 Task: Create a due date automation when advanced on, 2 days after a card is due add checklist with checklist "Resume" incomplete at 11:00 AM.
Action: Mouse moved to (952, 83)
Screenshot: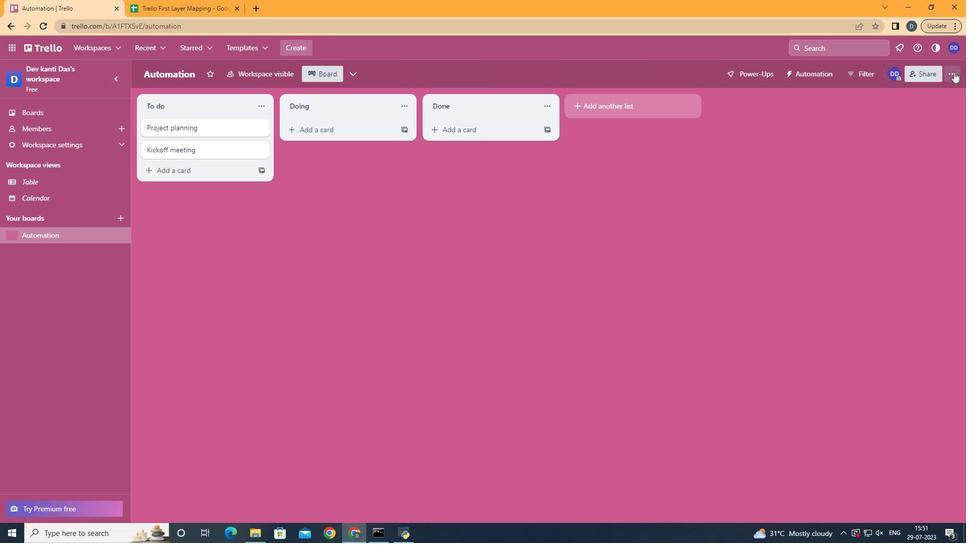 
Action: Mouse pressed left at (952, 83)
Screenshot: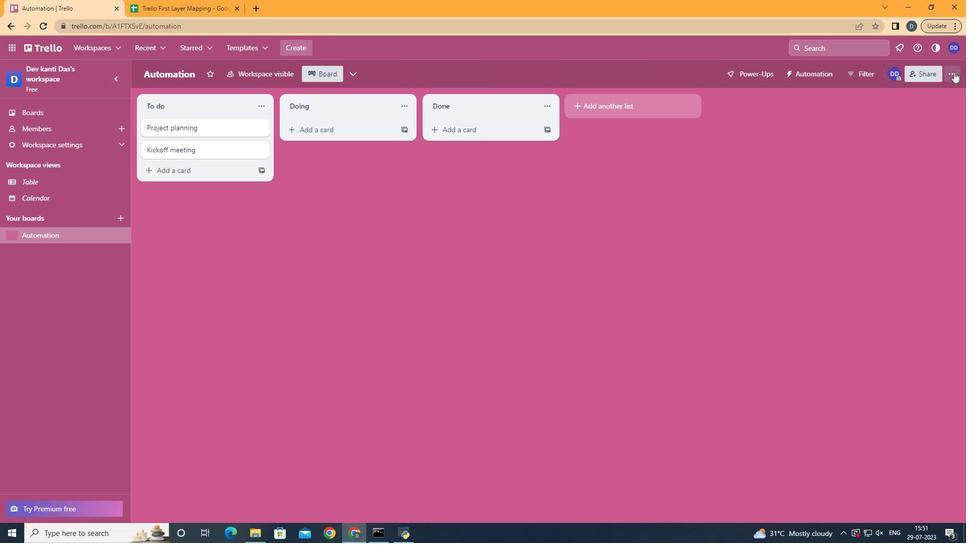 
Action: Mouse moved to (958, 75)
Screenshot: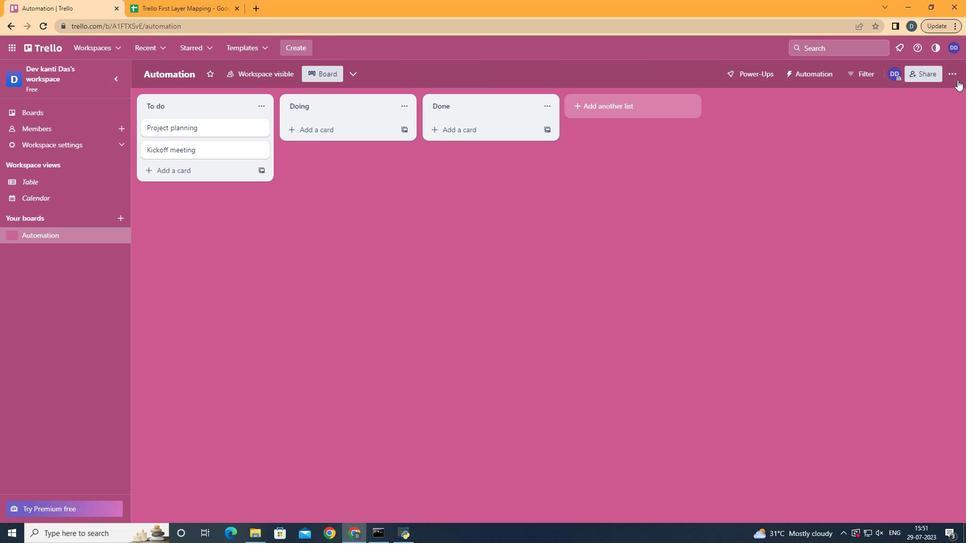 
Action: Mouse pressed left at (958, 75)
Screenshot: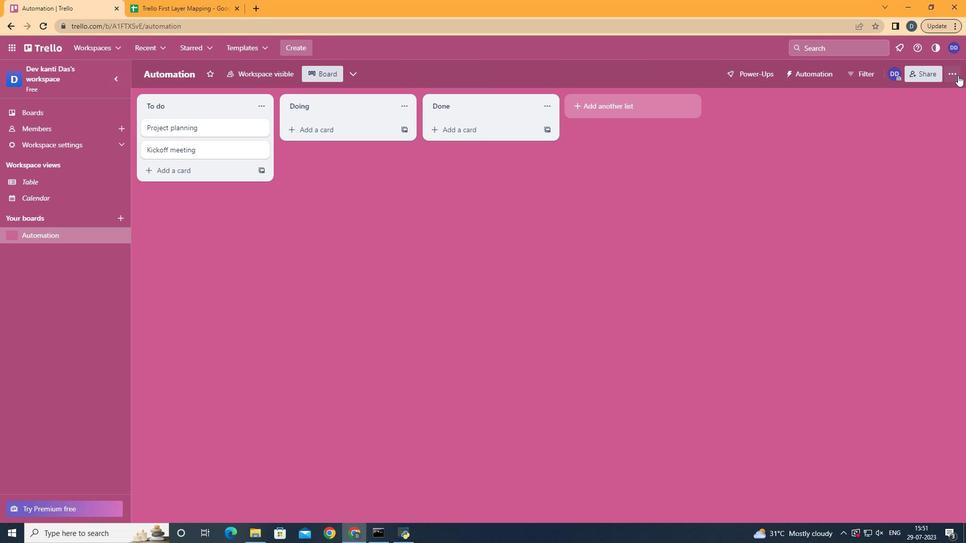 
Action: Mouse moved to (900, 212)
Screenshot: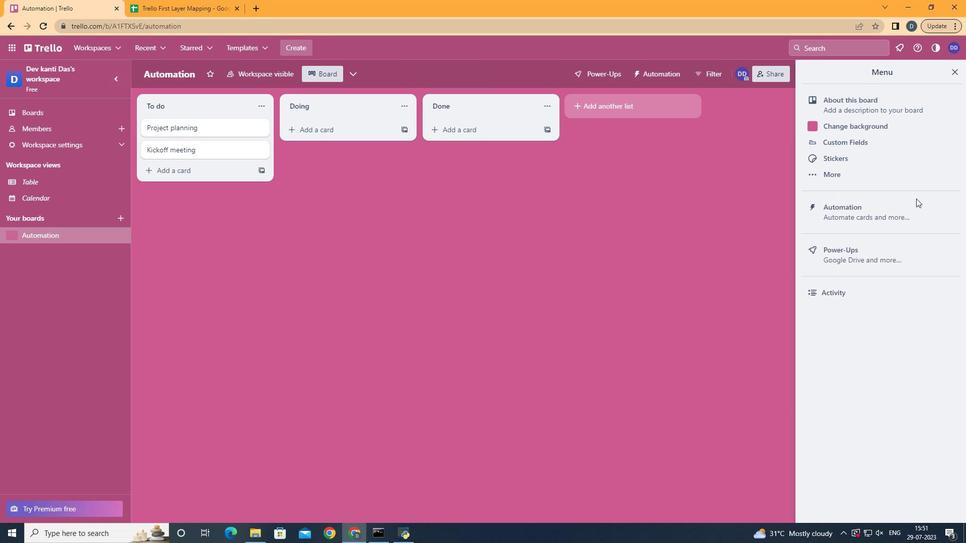 
Action: Mouse pressed left at (900, 212)
Screenshot: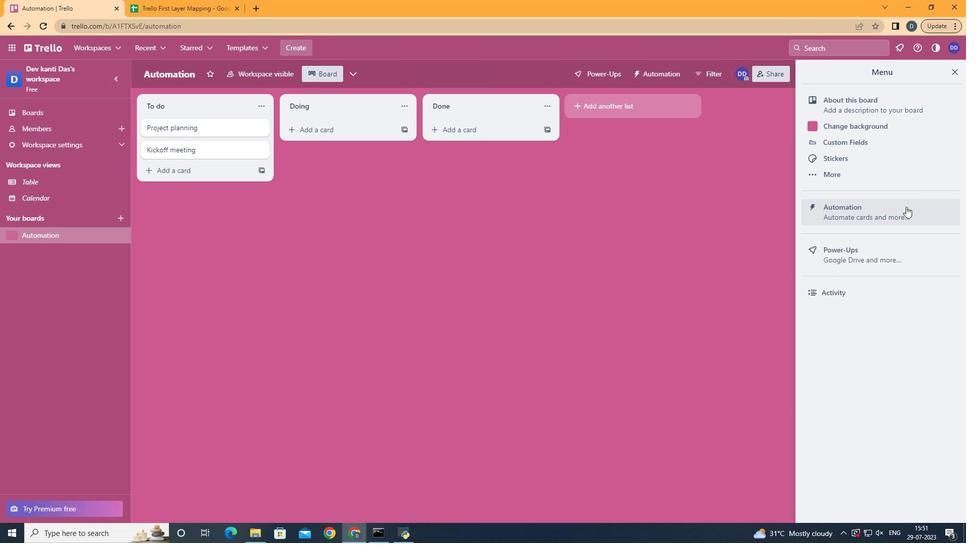 
Action: Mouse moved to (201, 207)
Screenshot: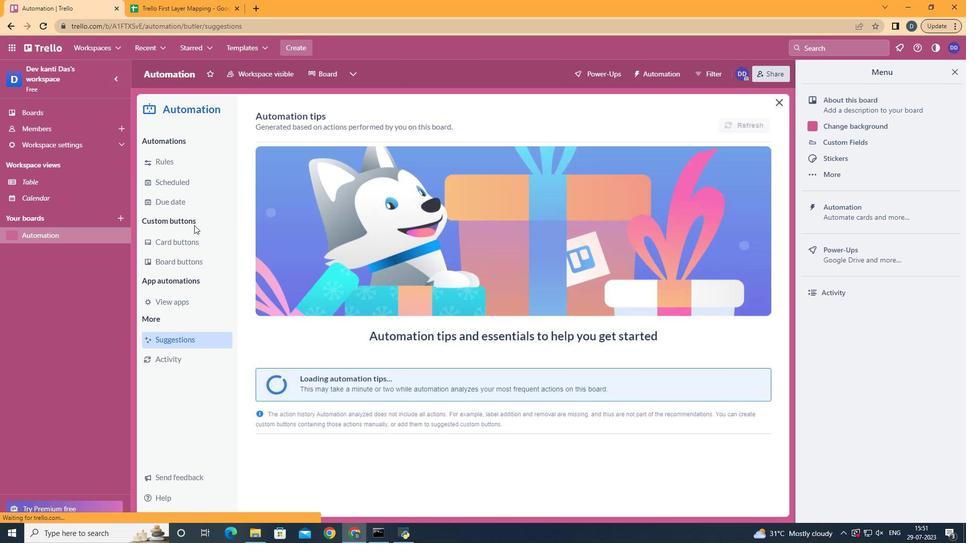 
Action: Mouse pressed left at (201, 207)
Screenshot: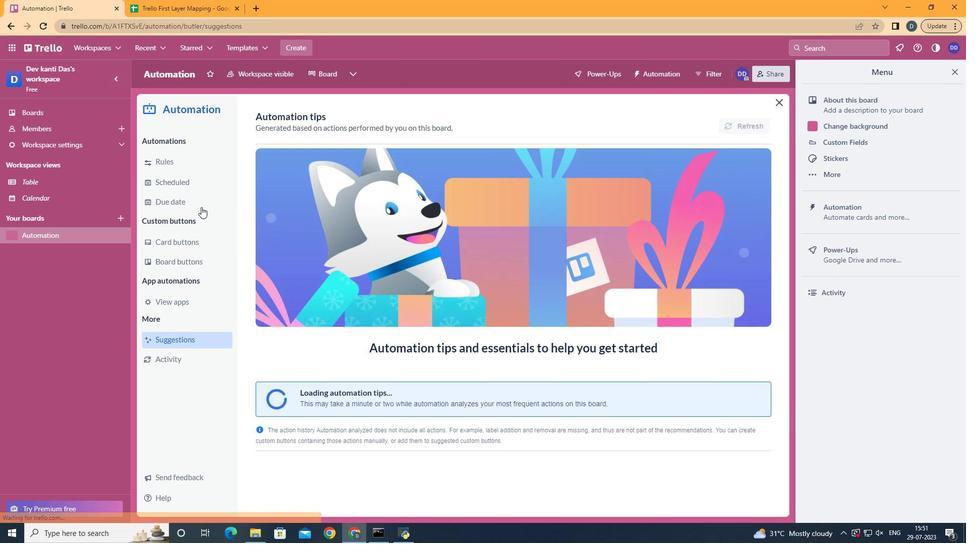 
Action: Mouse moved to (716, 119)
Screenshot: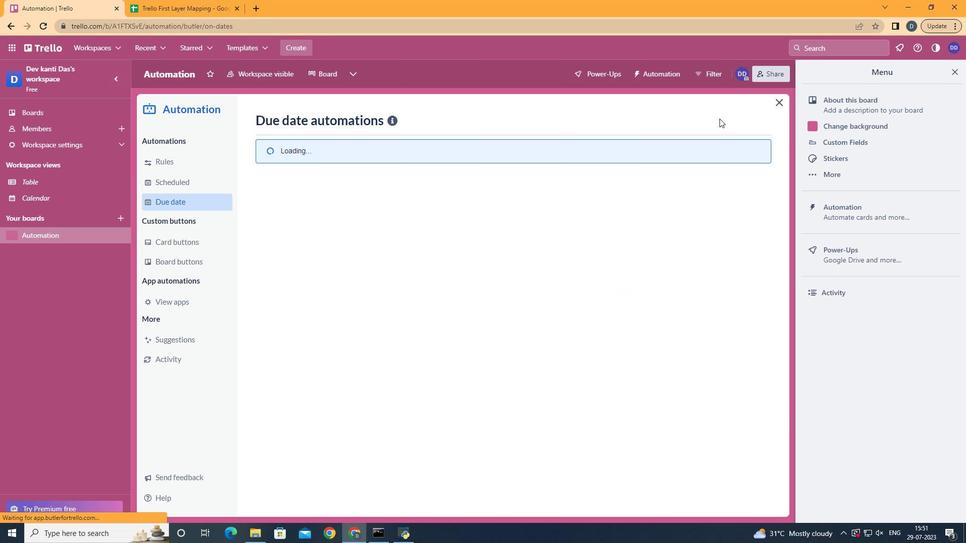 
Action: Mouse pressed left at (716, 119)
Screenshot: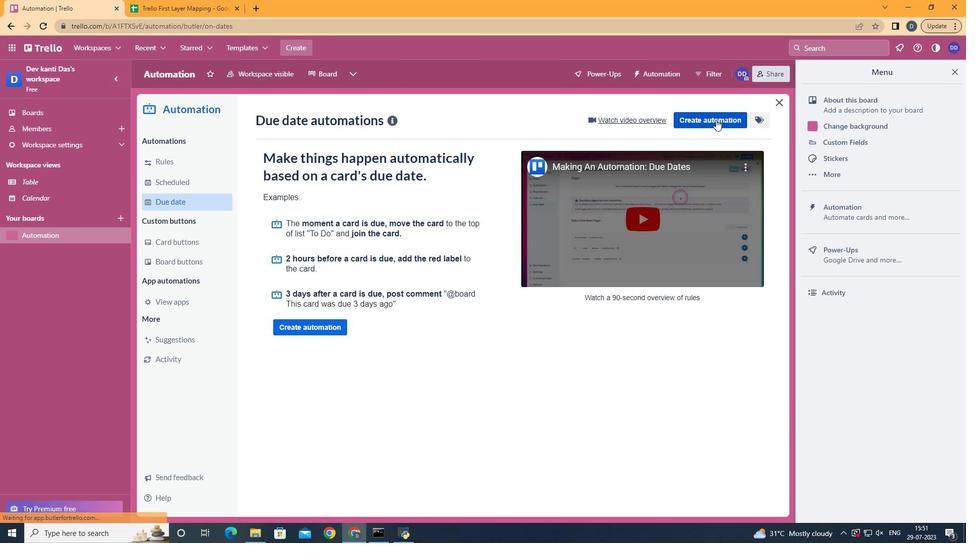 
Action: Mouse moved to (471, 215)
Screenshot: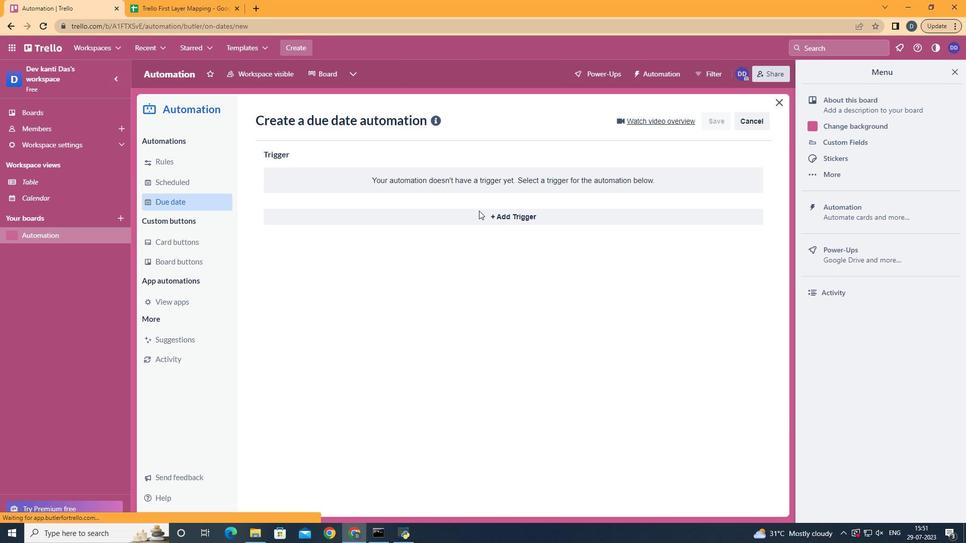 
Action: Mouse pressed left at (471, 215)
Screenshot: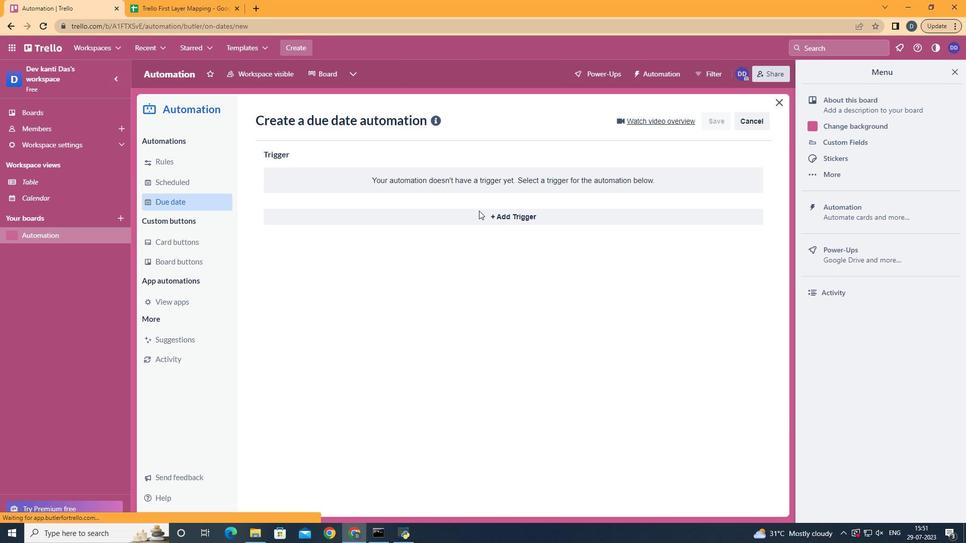 
Action: Mouse moved to (353, 411)
Screenshot: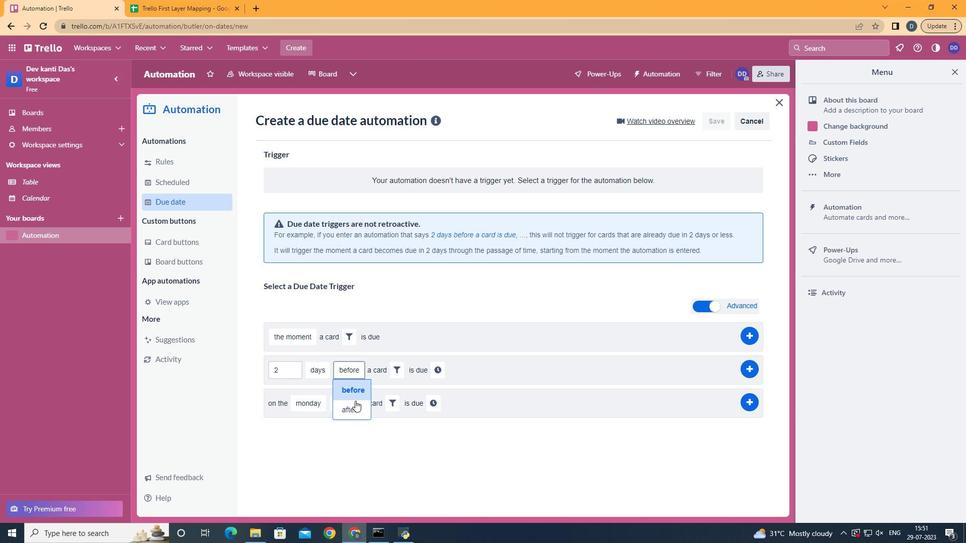 
Action: Mouse pressed left at (353, 411)
Screenshot: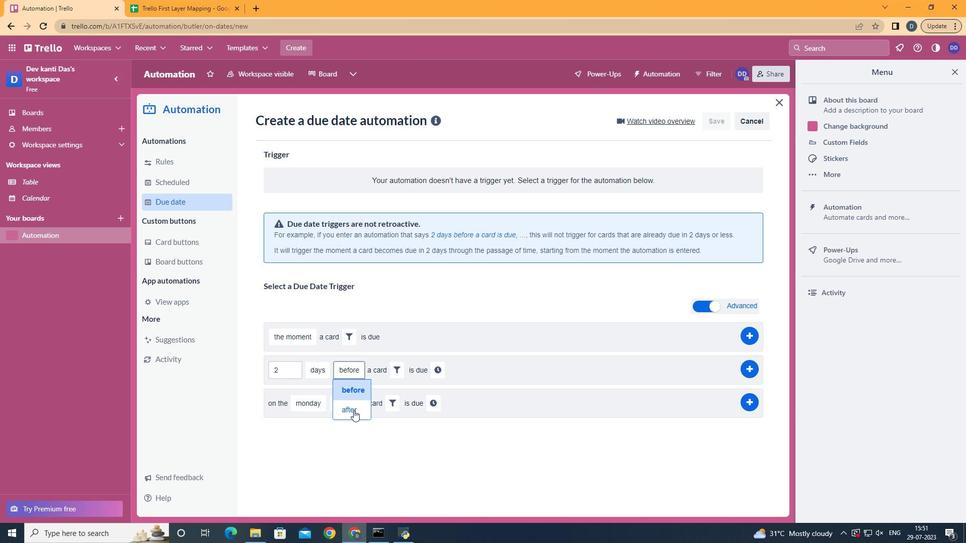 
Action: Mouse moved to (392, 375)
Screenshot: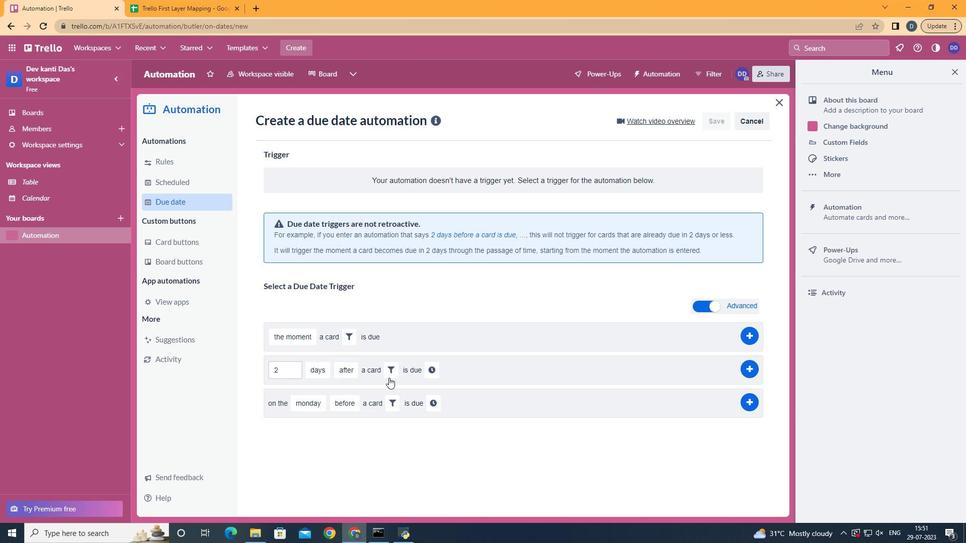 
Action: Mouse pressed left at (392, 375)
Screenshot: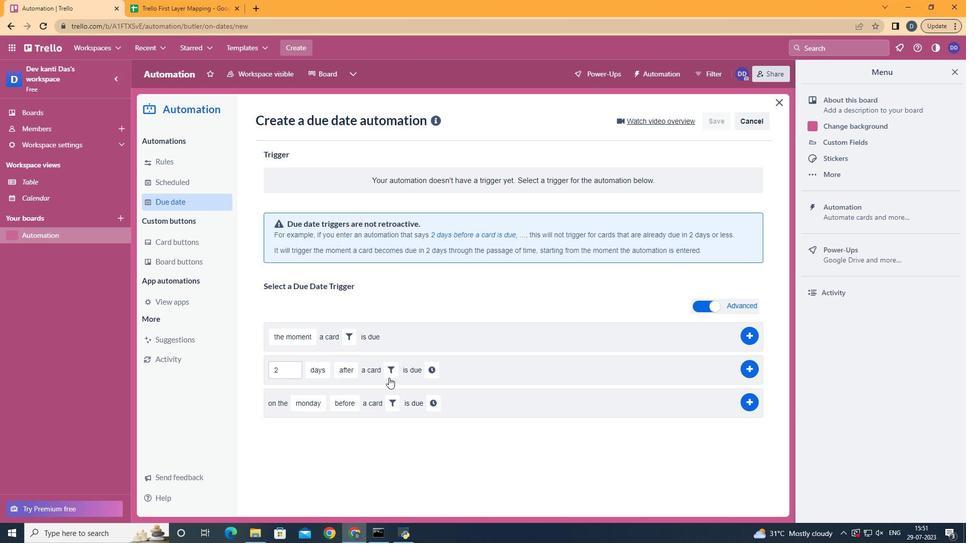 
Action: Mouse moved to (468, 402)
Screenshot: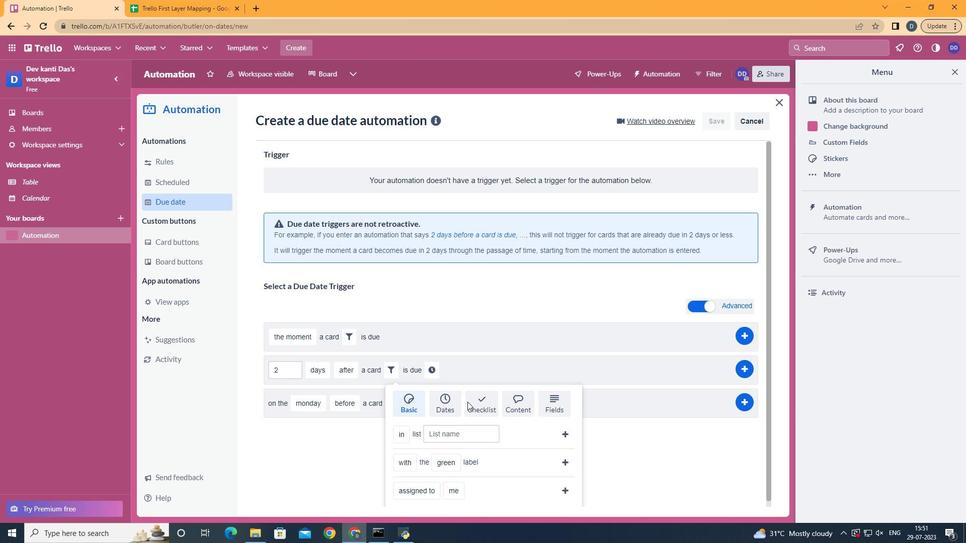 
Action: Mouse pressed left at (468, 402)
Screenshot: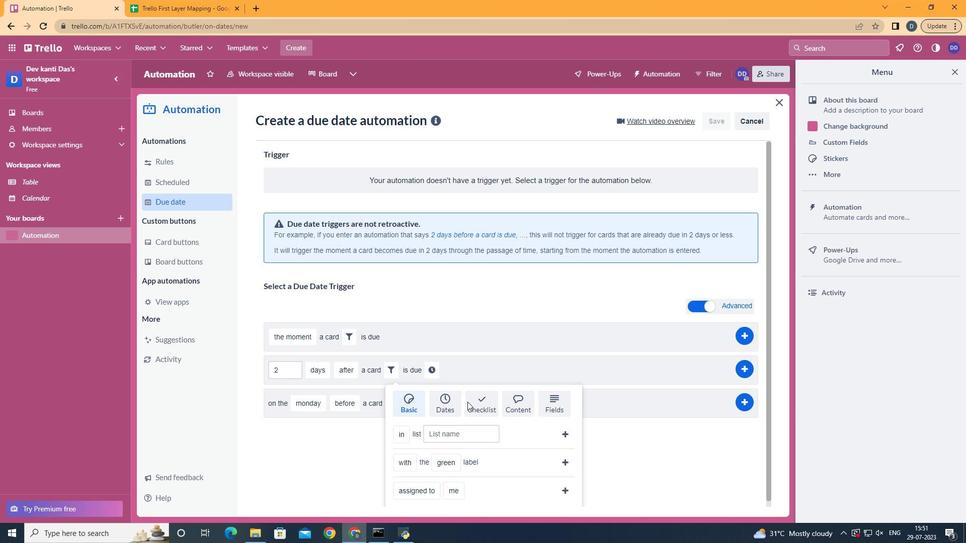 
Action: Mouse moved to (461, 381)
Screenshot: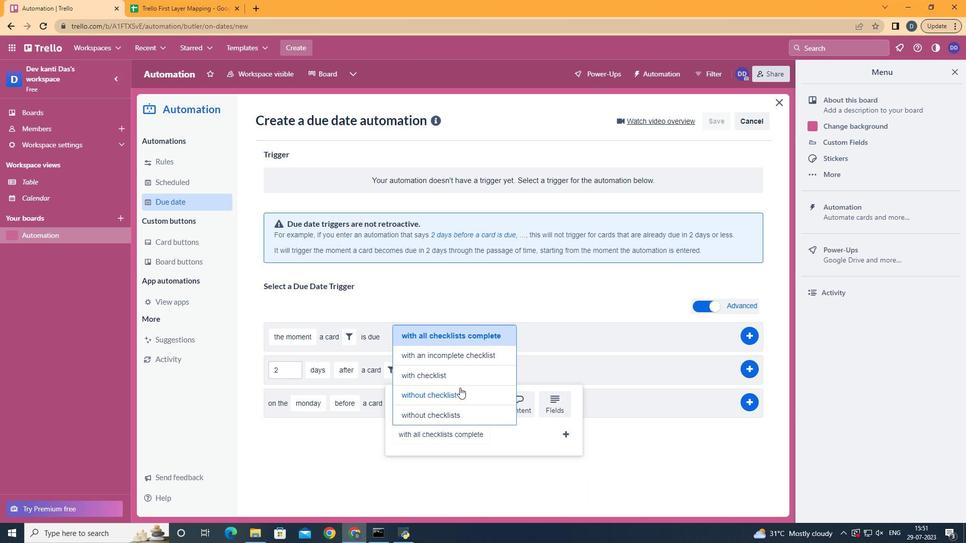 
Action: Mouse pressed left at (461, 381)
Screenshot: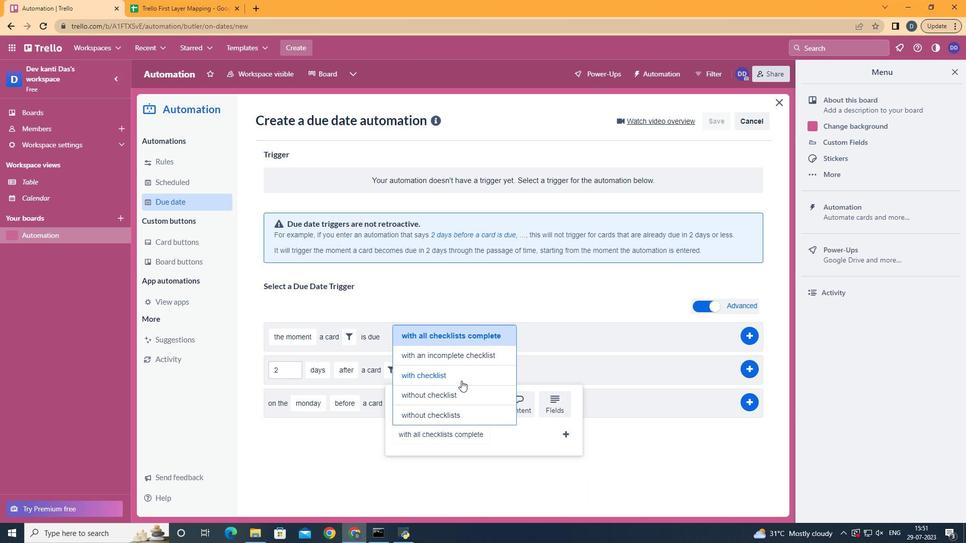
Action: Mouse moved to (493, 428)
Screenshot: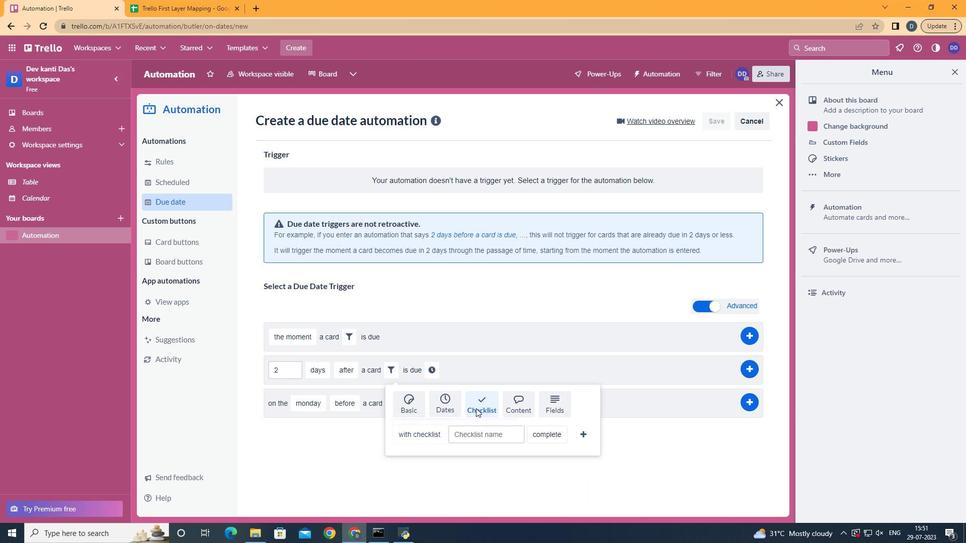 
Action: Mouse pressed left at (493, 428)
Screenshot: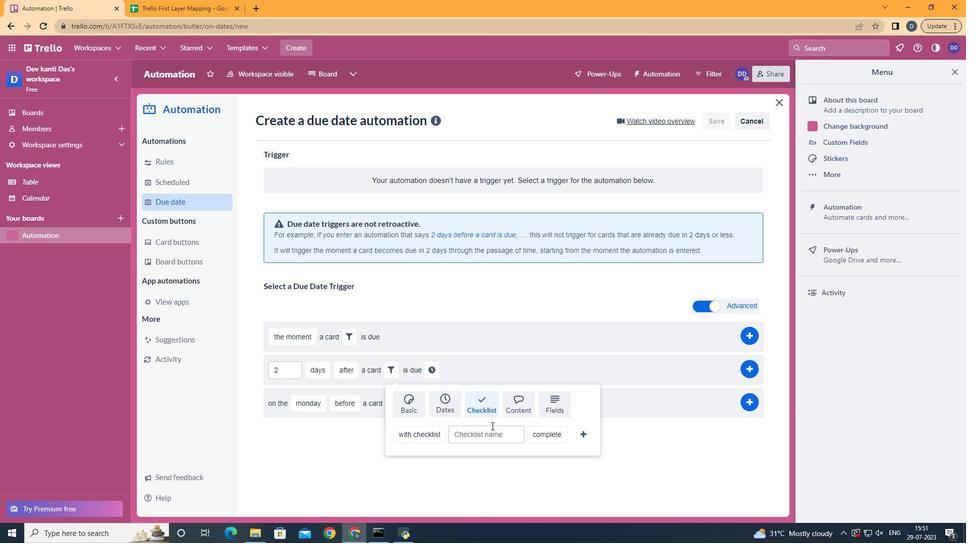 
Action: Mouse moved to (493, 428)
Screenshot: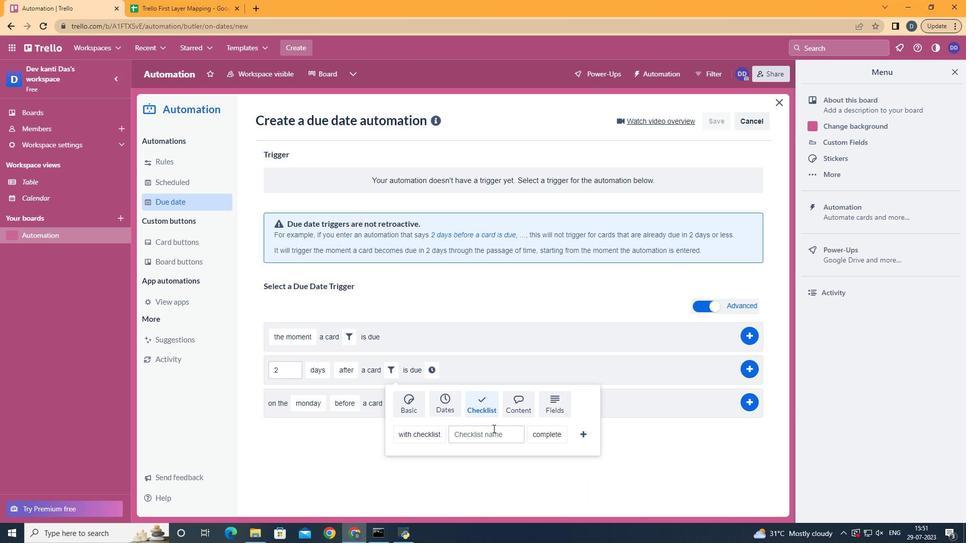 
Action: Key pressed <Key.shift>Resume
Screenshot: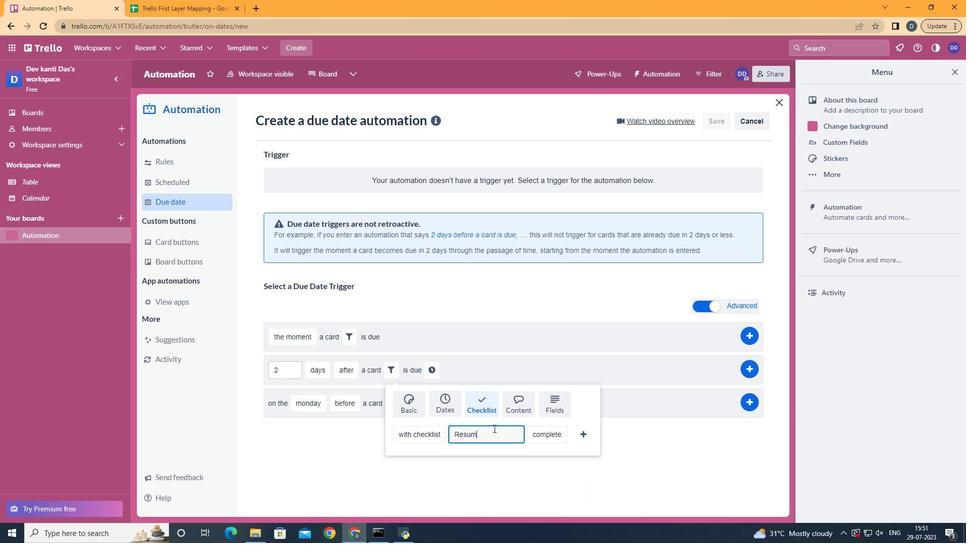 
Action: Mouse moved to (552, 471)
Screenshot: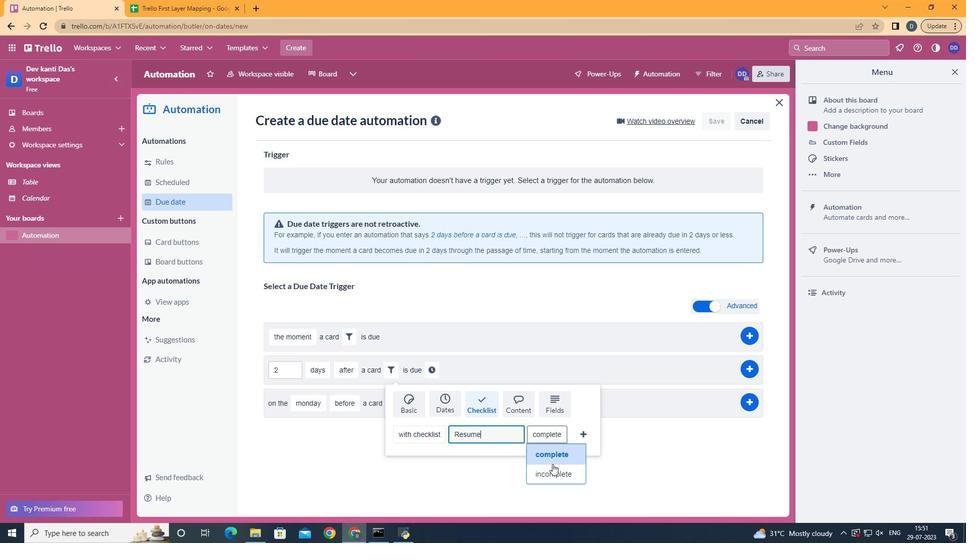 
Action: Mouse pressed left at (552, 471)
Screenshot: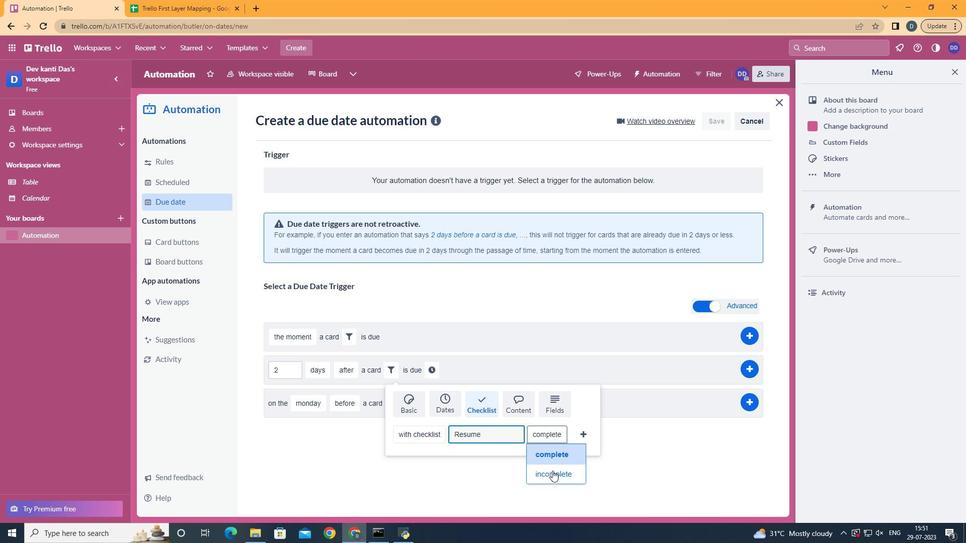 
Action: Mouse moved to (587, 435)
Screenshot: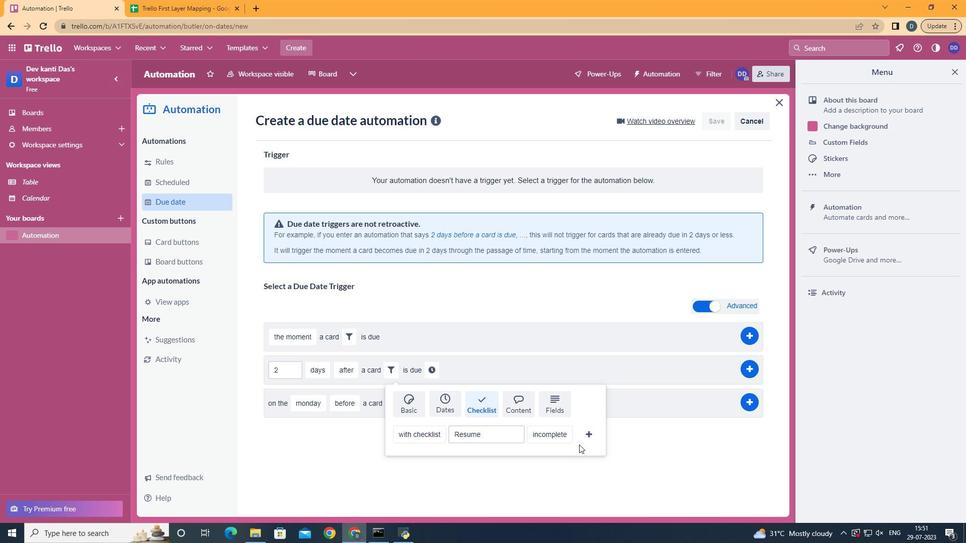 
Action: Mouse pressed left at (587, 435)
Screenshot: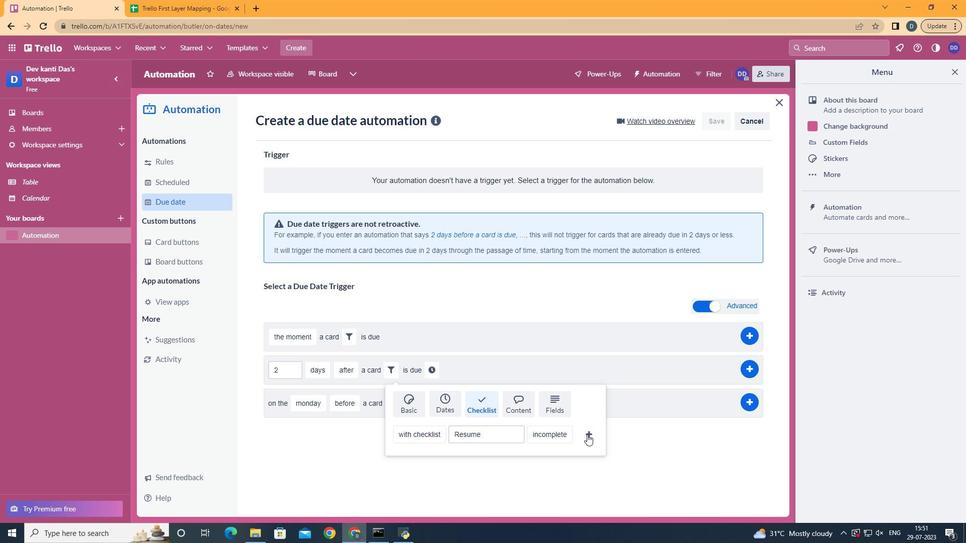 
Action: Mouse moved to (559, 372)
Screenshot: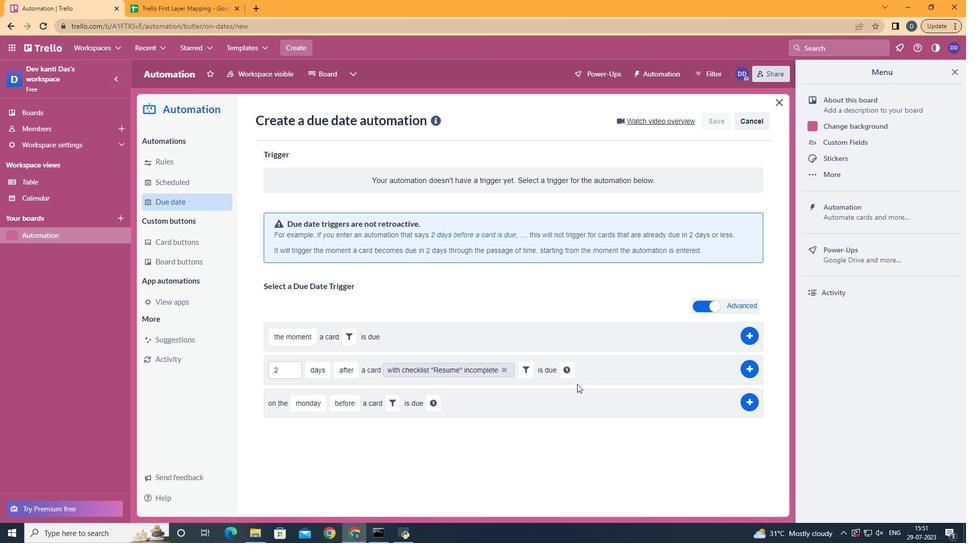 
Action: Mouse pressed left at (559, 372)
Screenshot: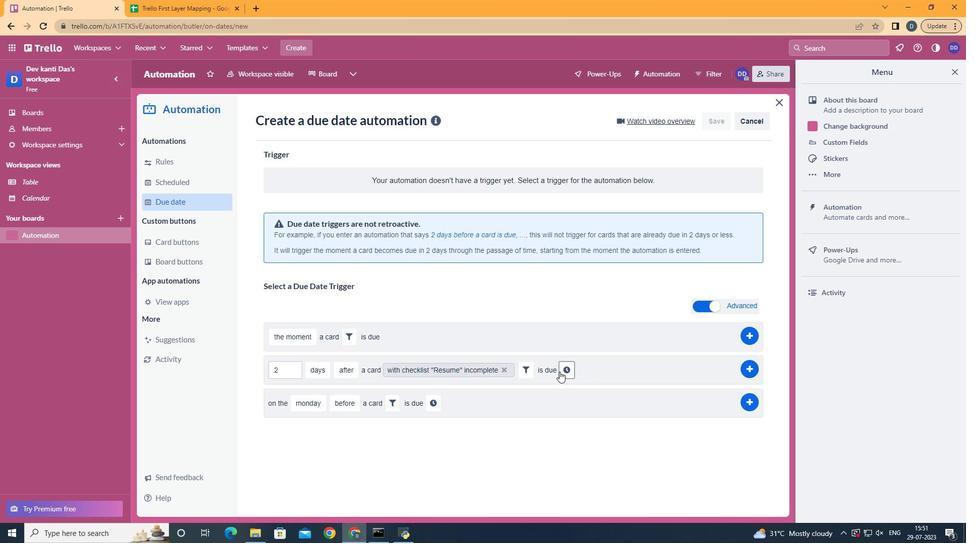 
Action: Mouse moved to (602, 374)
Screenshot: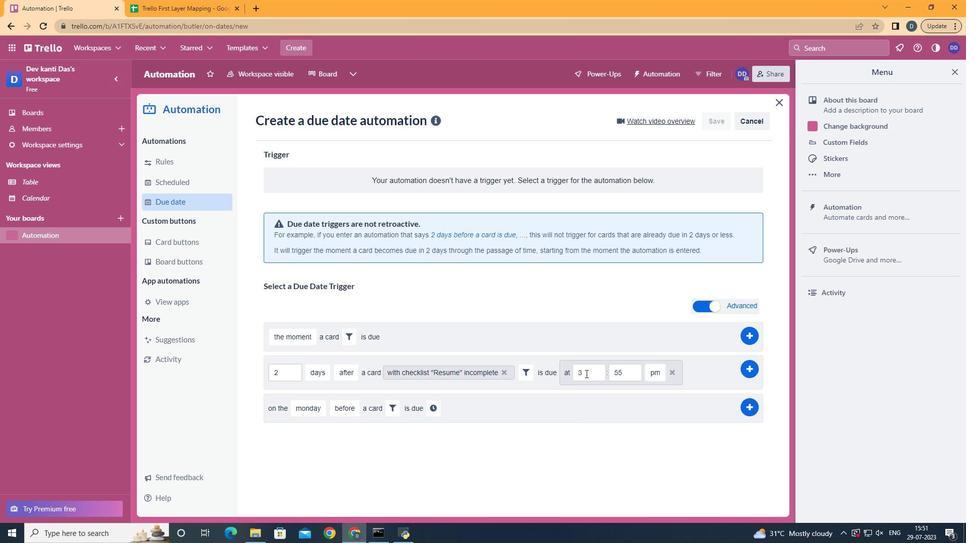 
Action: Mouse pressed left at (602, 374)
Screenshot: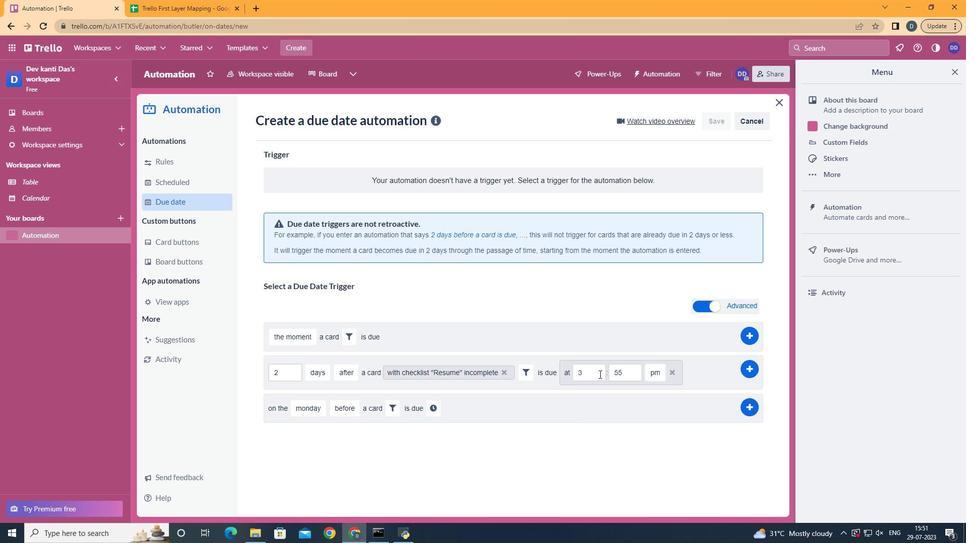 
Action: Key pressed <Key.backspace>11
Screenshot: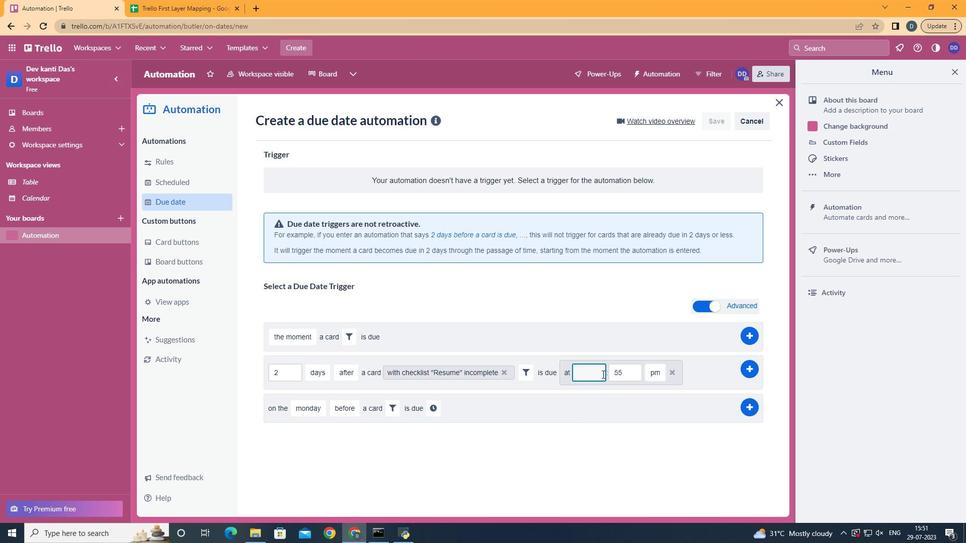 
Action: Mouse moved to (623, 368)
Screenshot: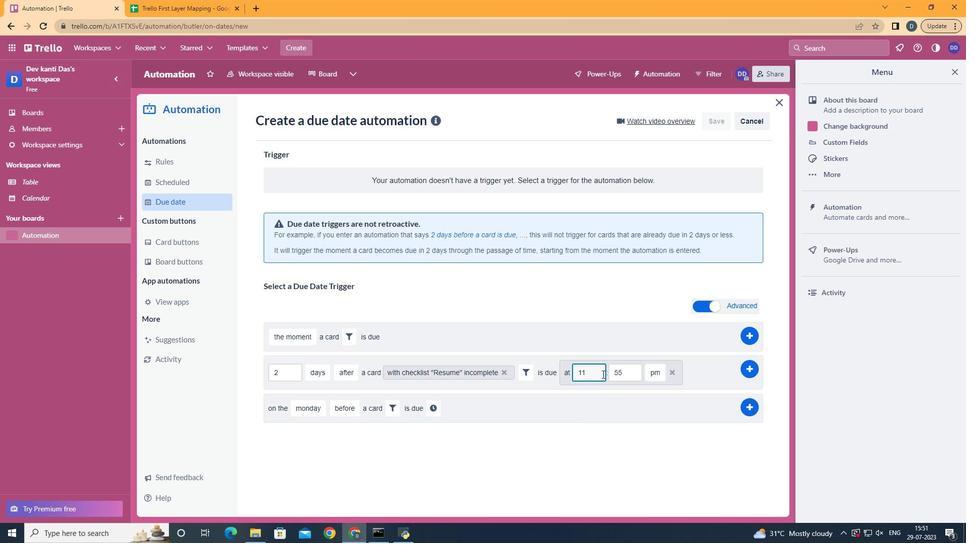 
Action: Mouse pressed left at (623, 368)
Screenshot: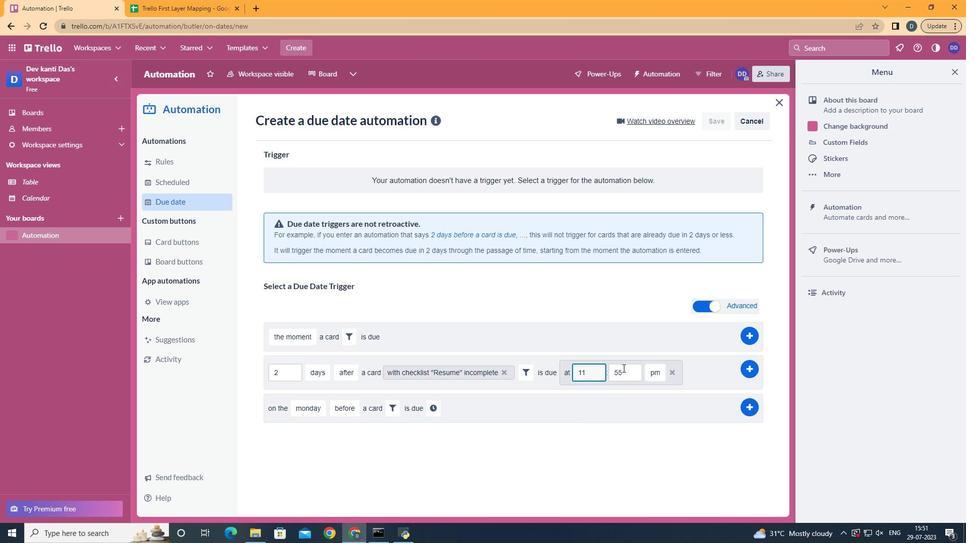 
Action: Key pressed <Key.backspace><Key.backspace>00
Screenshot: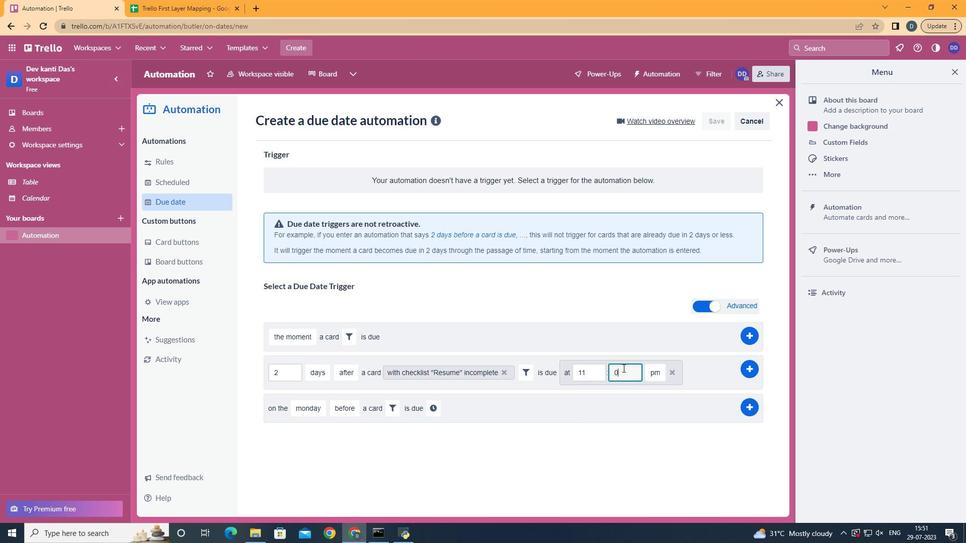 
Action: Mouse moved to (653, 389)
Screenshot: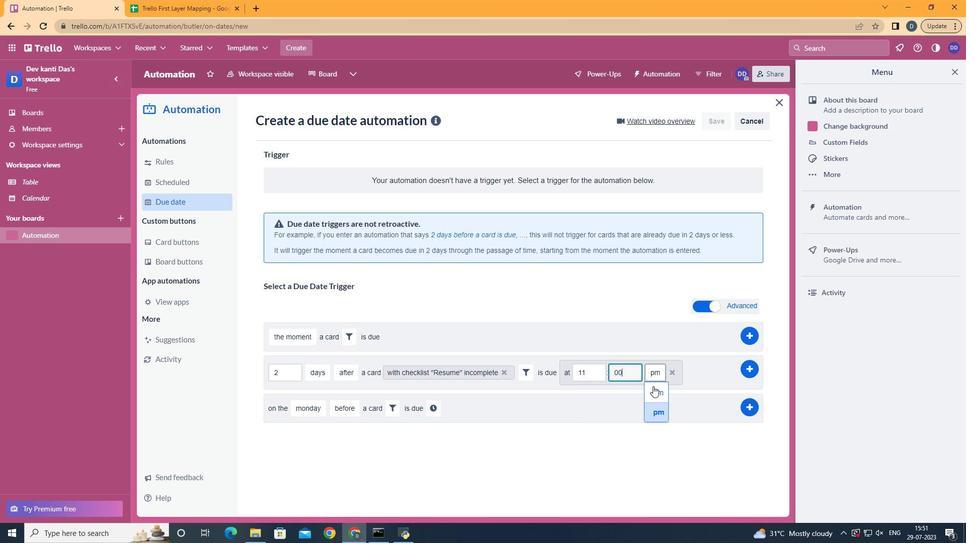 
Action: Mouse pressed left at (653, 389)
Screenshot: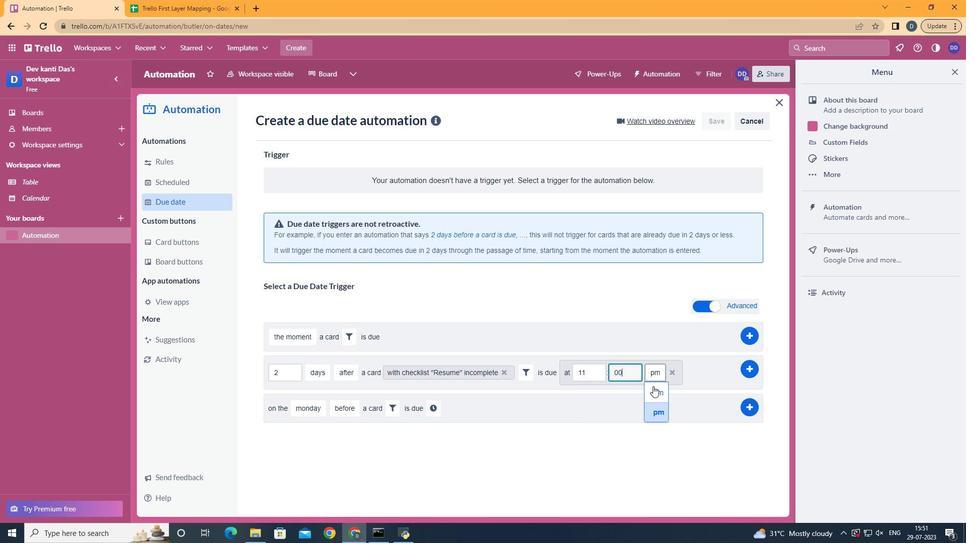 
